 Task: Select the kimbie dark in the preferred dark color teme.
Action: Mouse moved to (49, 499)
Screenshot: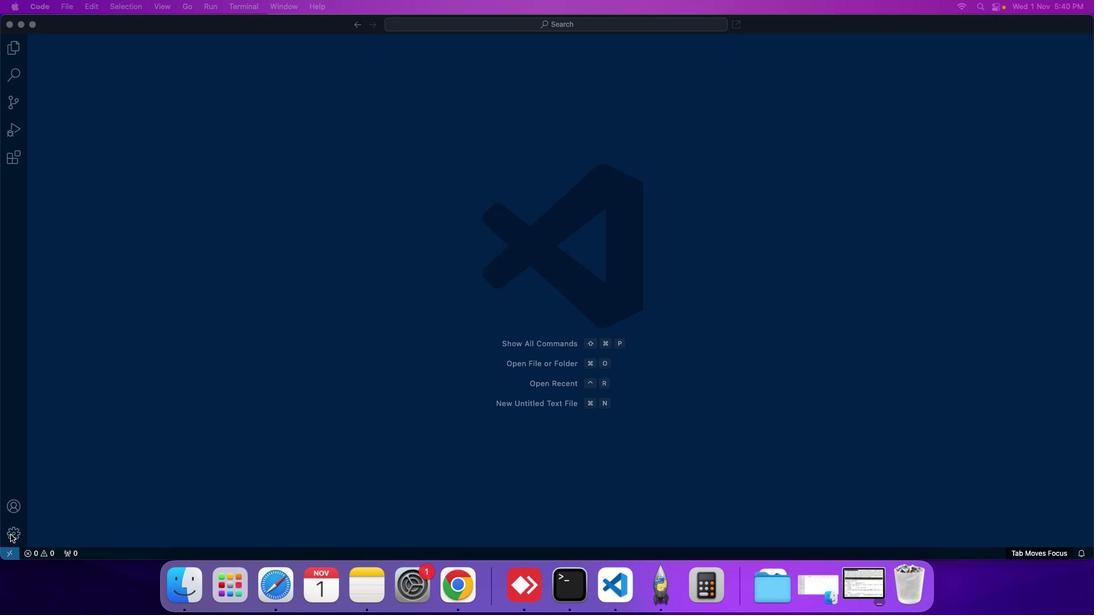 
Action: Mouse pressed left at (49, 499)
Screenshot: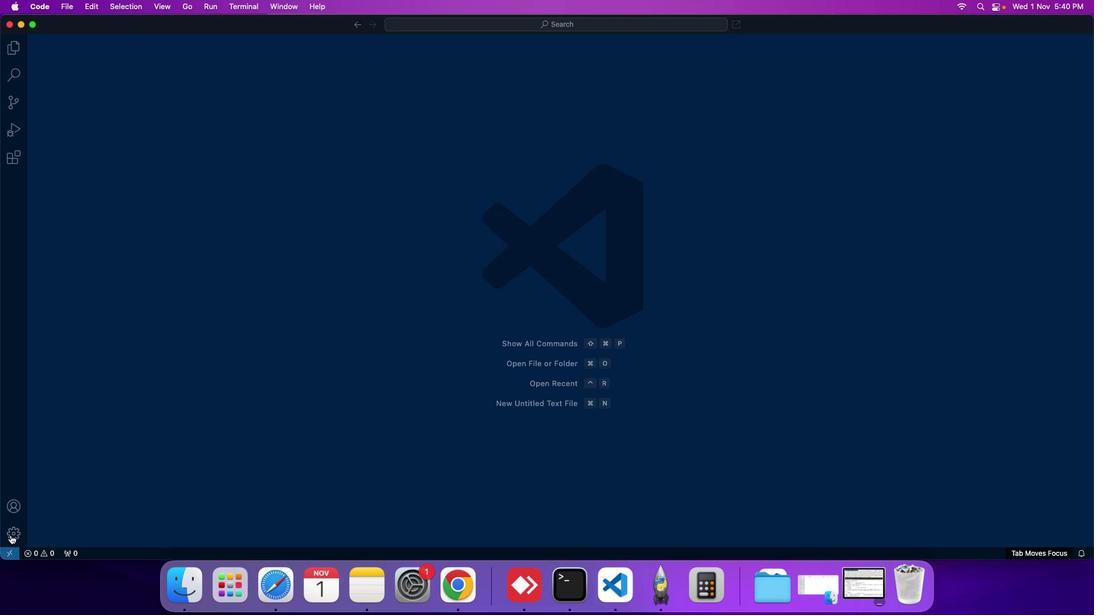 
Action: Mouse moved to (93, 436)
Screenshot: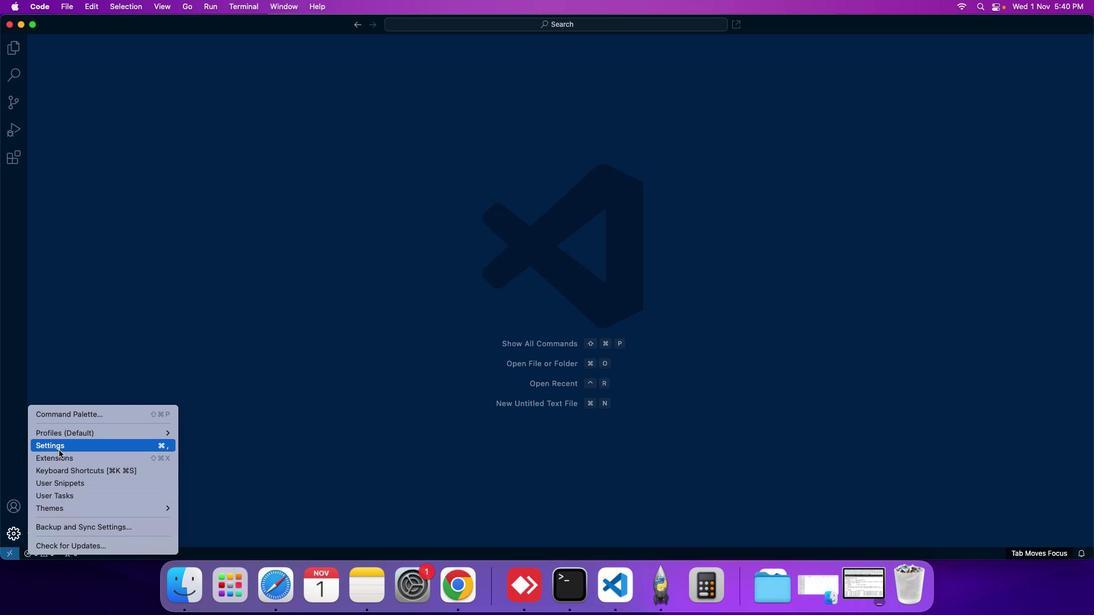 
Action: Mouse pressed left at (93, 436)
Screenshot: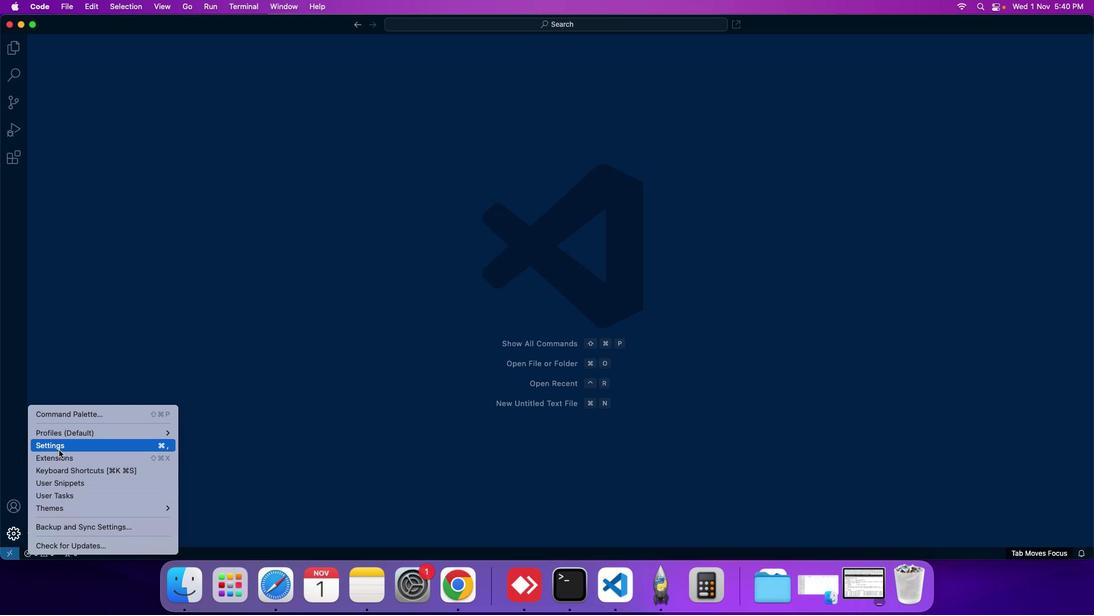 
Action: Mouse moved to (286, 206)
Screenshot: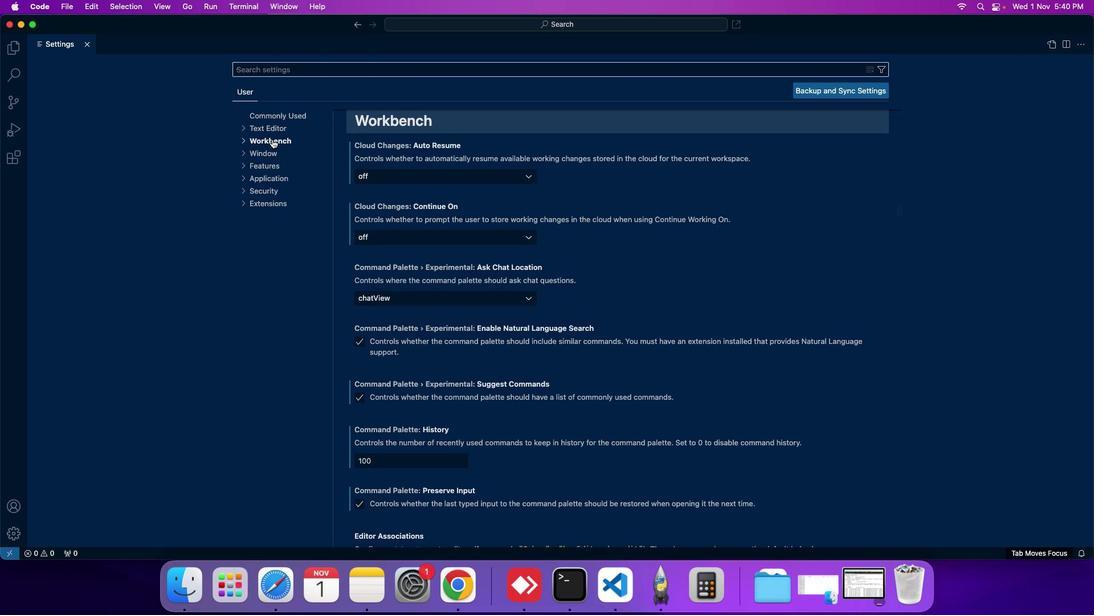
Action: Mouse pressed left at (286, 206)
Screenshot: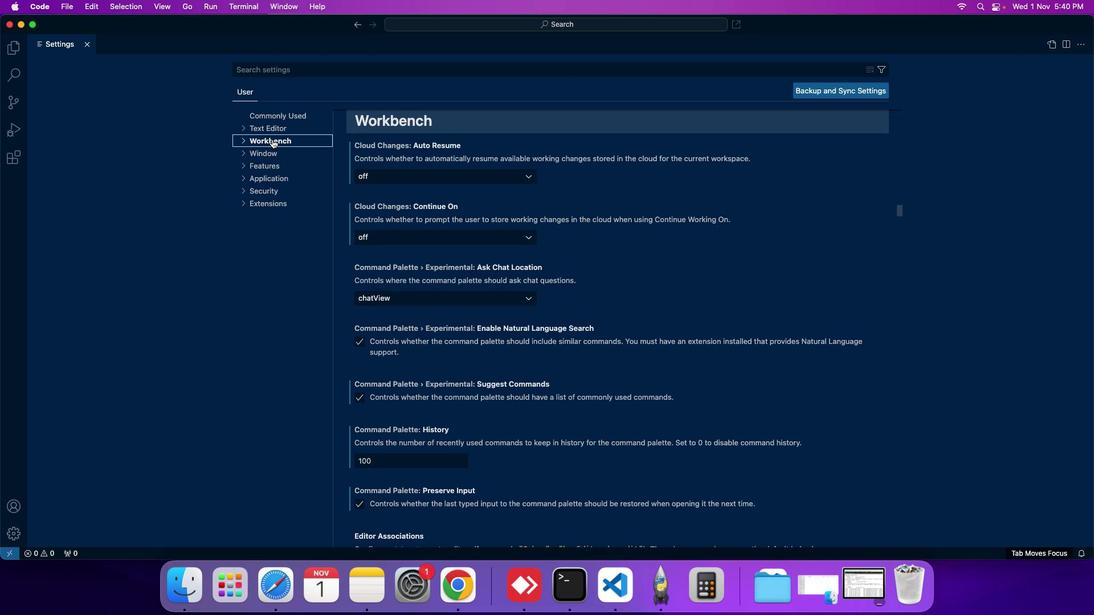 
Action: Mouse moved to (287, 217)
Screenshot: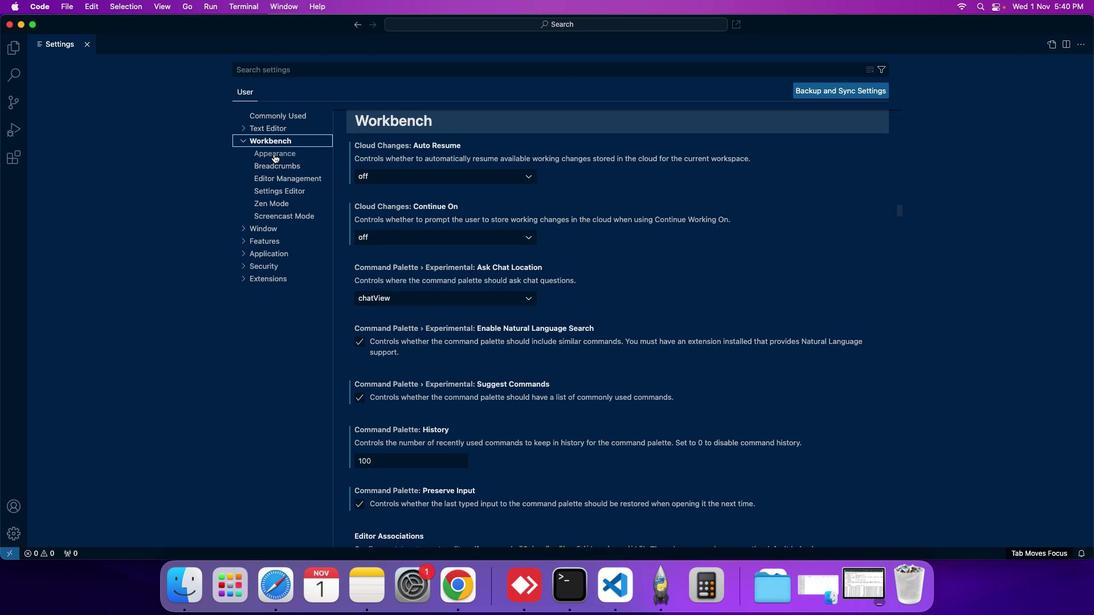 
Action: Mouse pressed left at (287, 217)
Screenshot: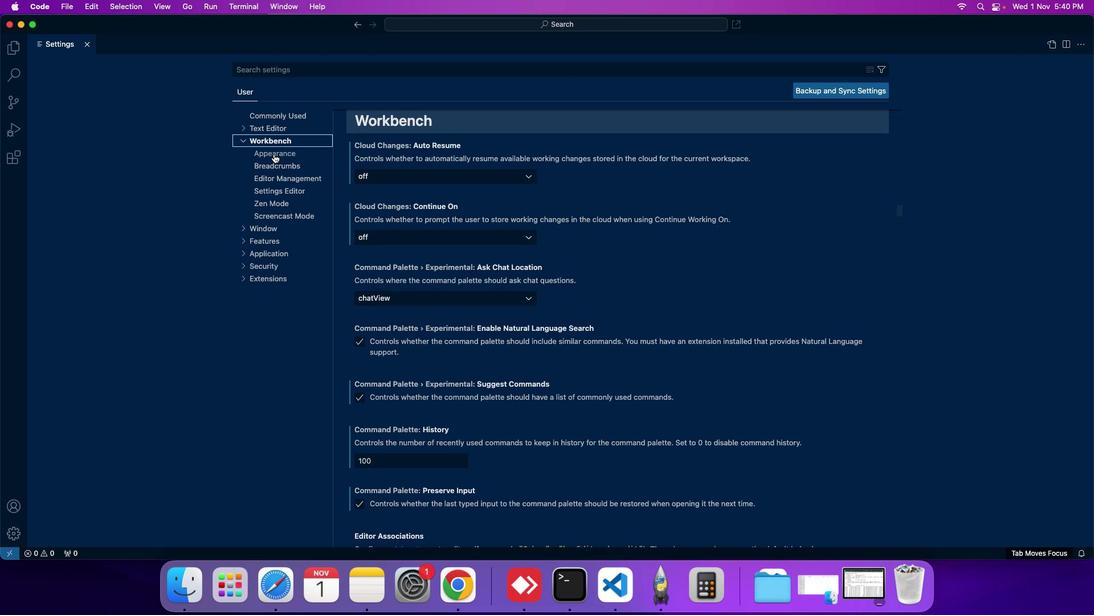 
Action: Mouse moved to (472, 347)
Screenshot: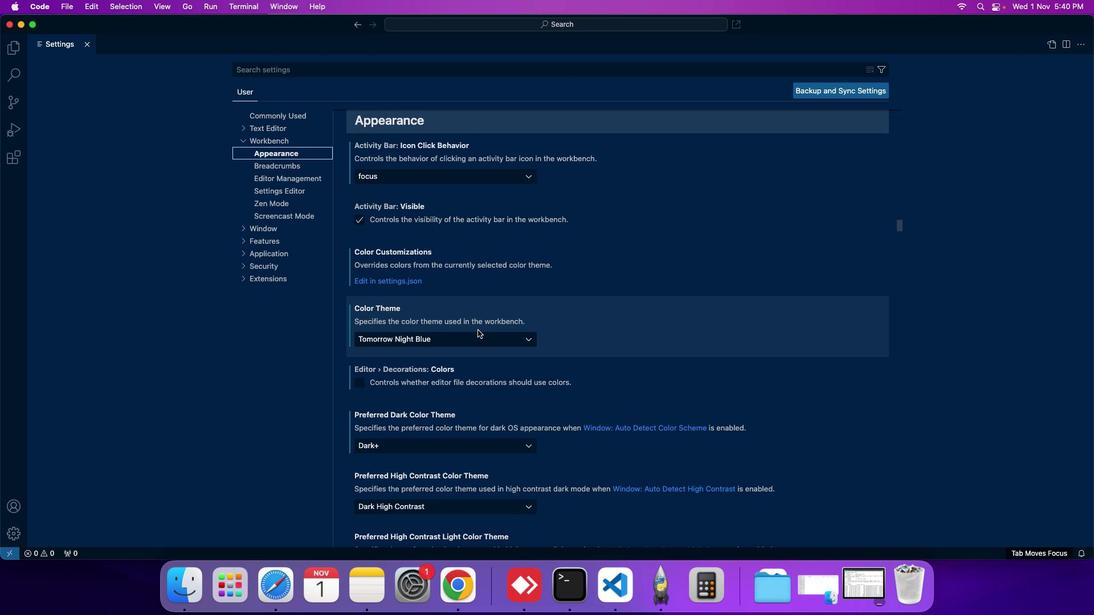 
Action: Mouse scrolled (472, 347) with delta (40, 102)
Screenshot: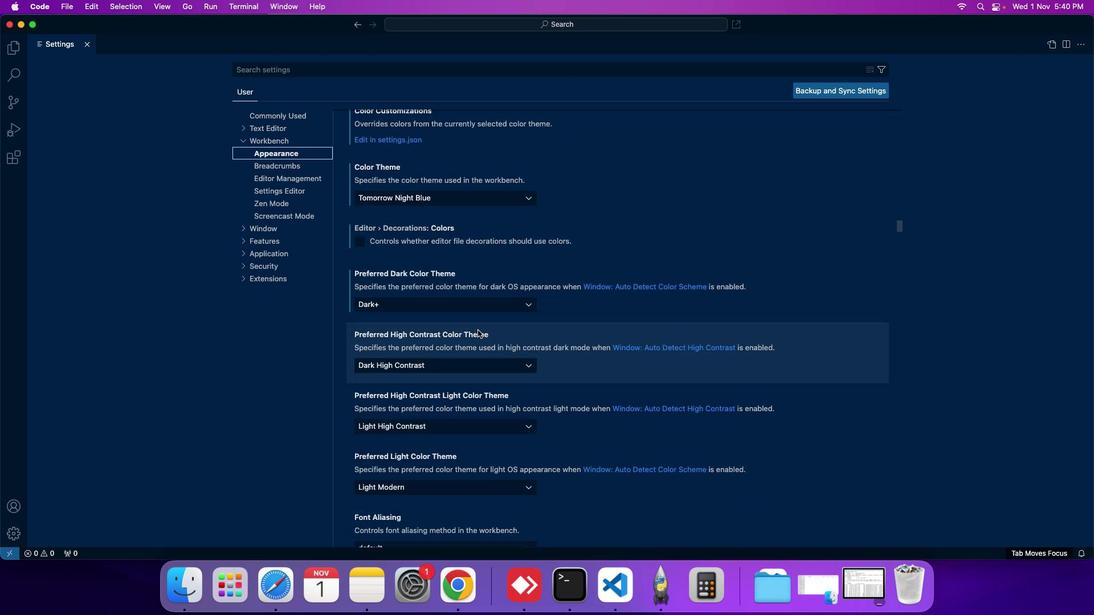 
Action: Mouse moved to (447, 328)
Screenshot: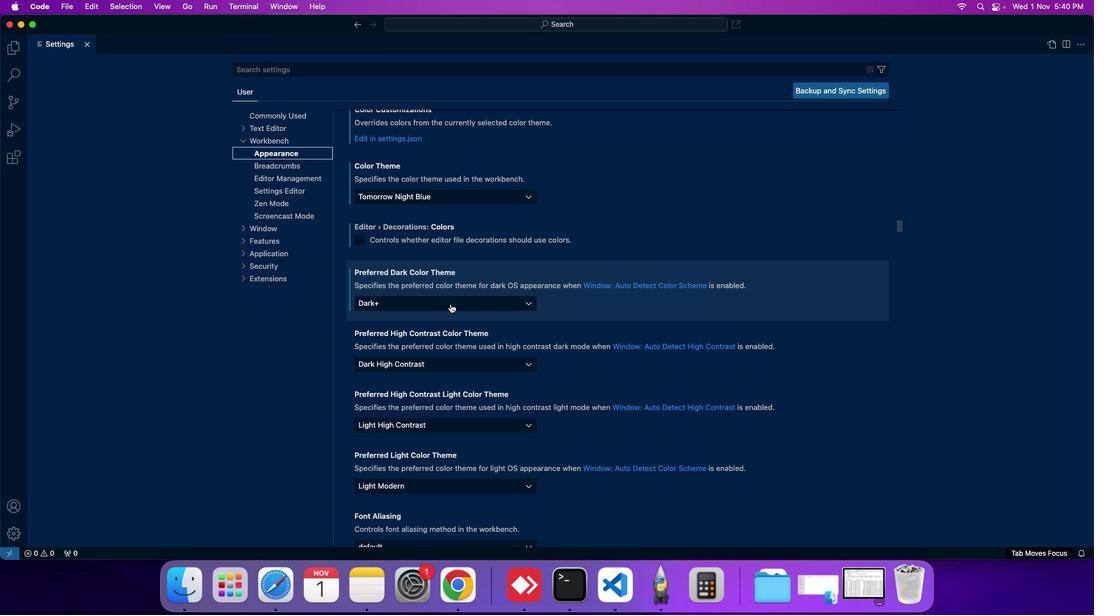
Action: Mouse pressed left at (447, 328)
Screenshot: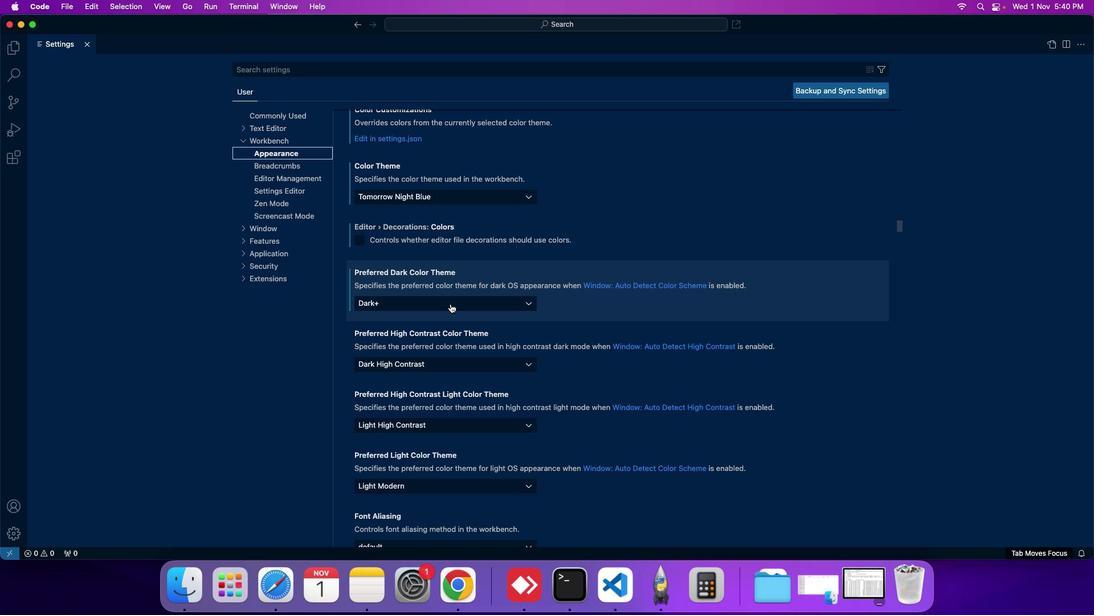
Action: Mouse moved to (432, 384)
Screenshot: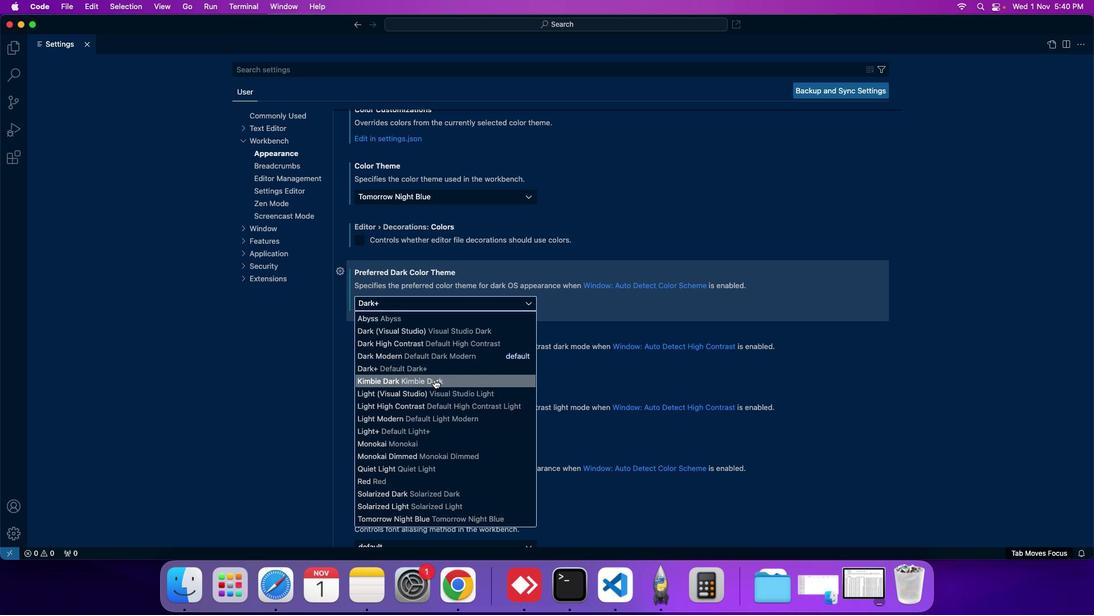
Action: Mouse pressed left at (432, 384)
Screenshot: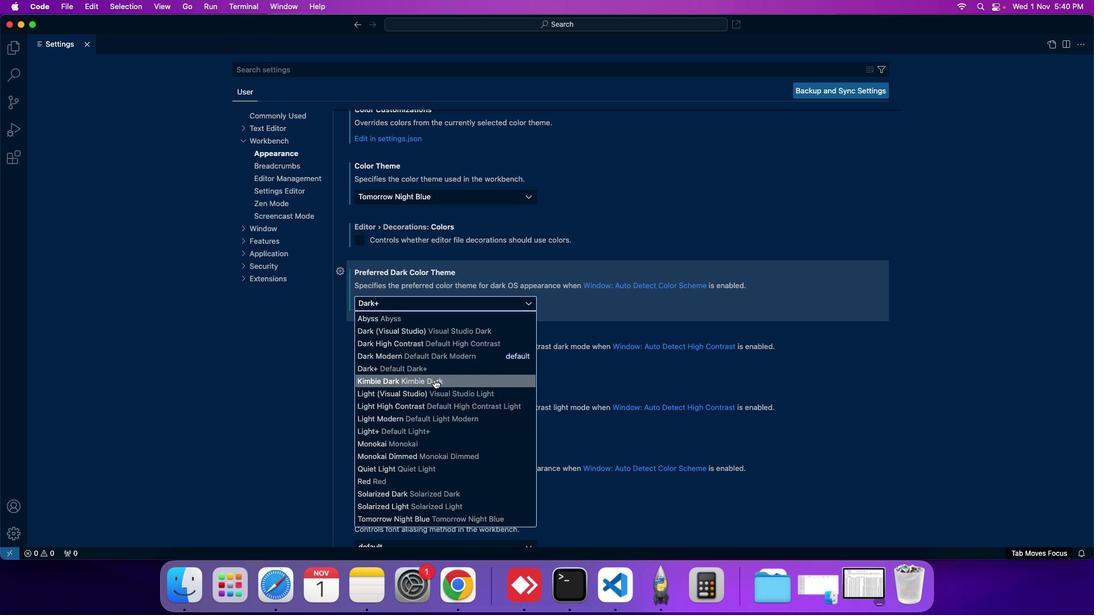
Action: Mouse moved to (518, 179)
Screenshot: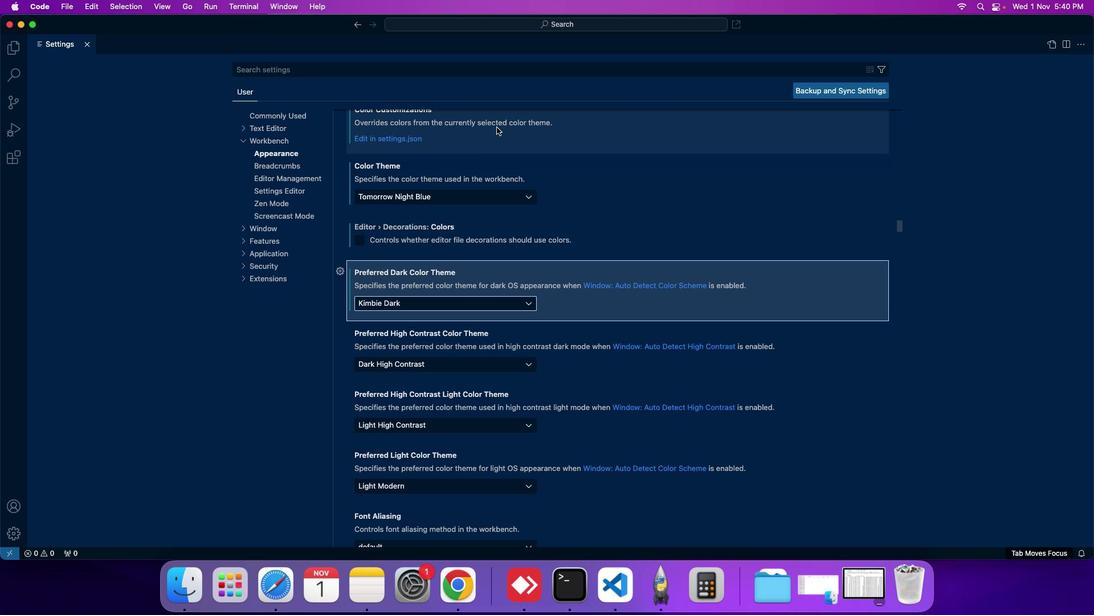 
